 Task: Use Golf Hit 1 Sound Effect in this video "Movie A.mp4"
Action: Mouse moved to (737, 198)
Screenshot: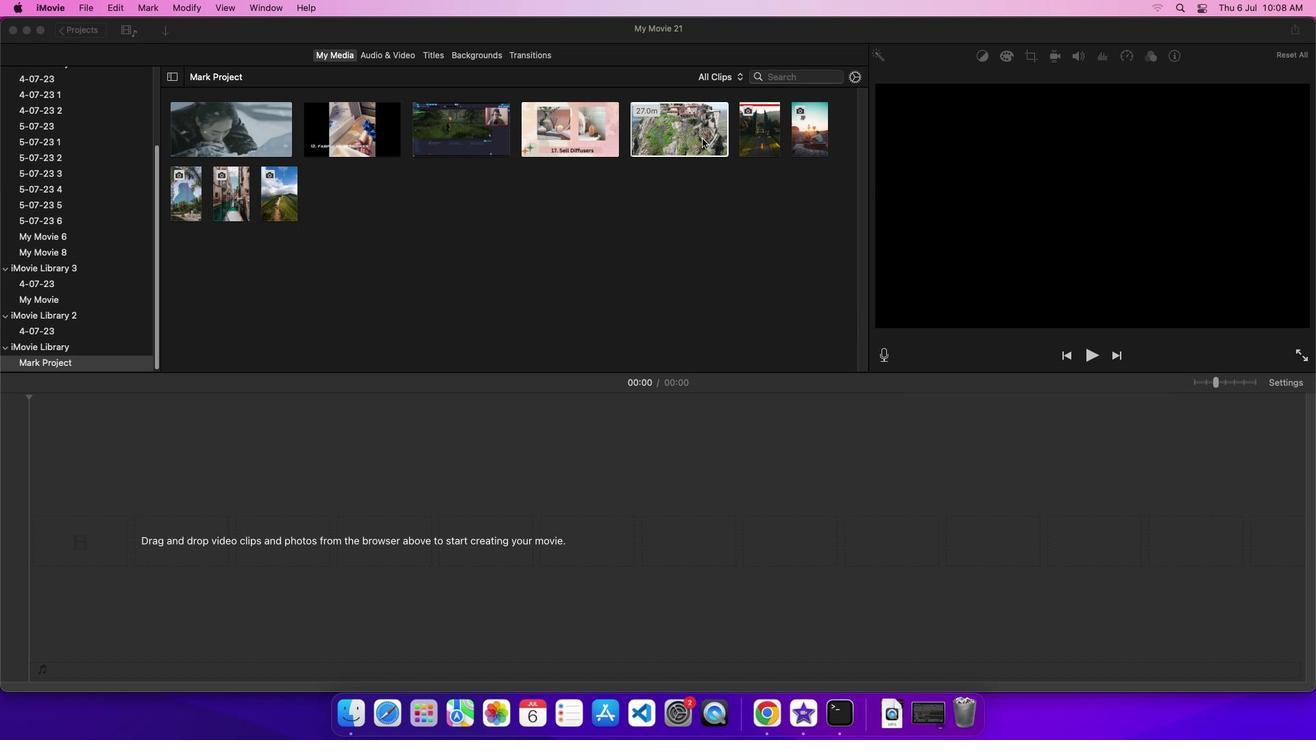 
Action: Mouse pressed left at (737, 198)
Screenshot: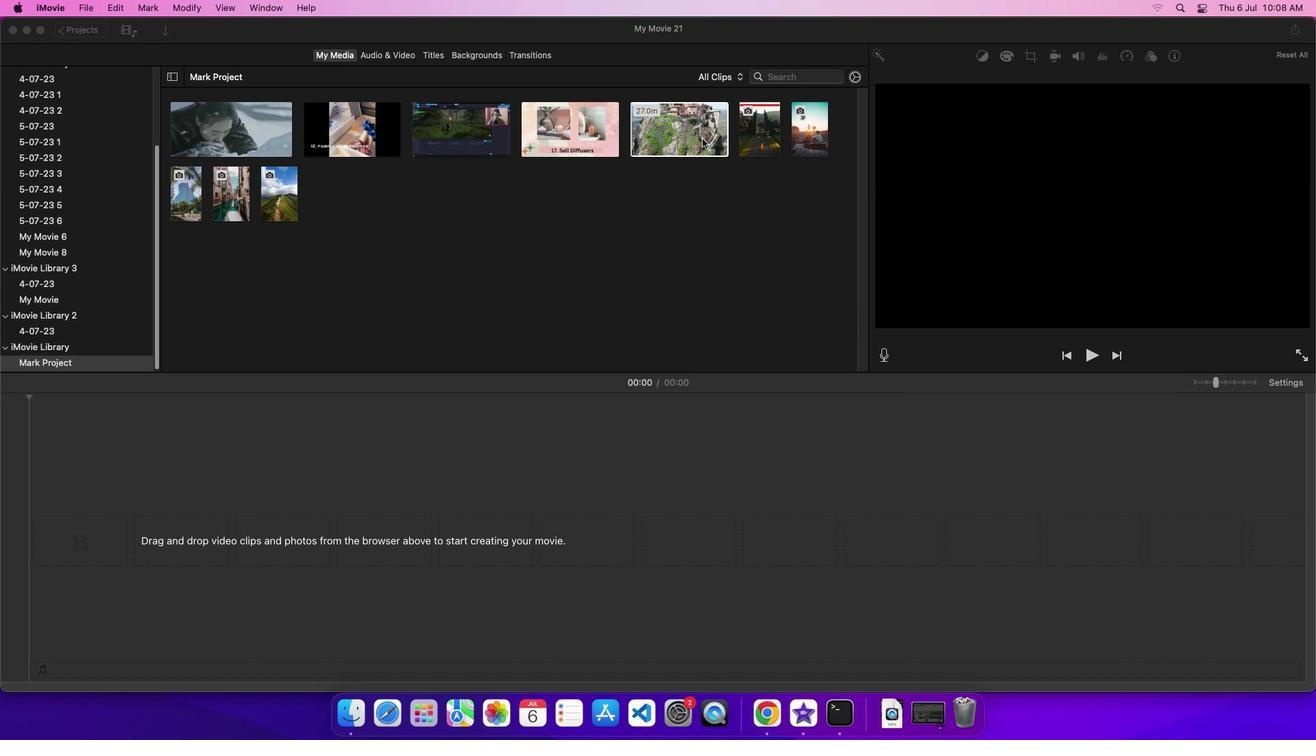 
Action: Mouse pressed left at (737, 198)
Screenshot: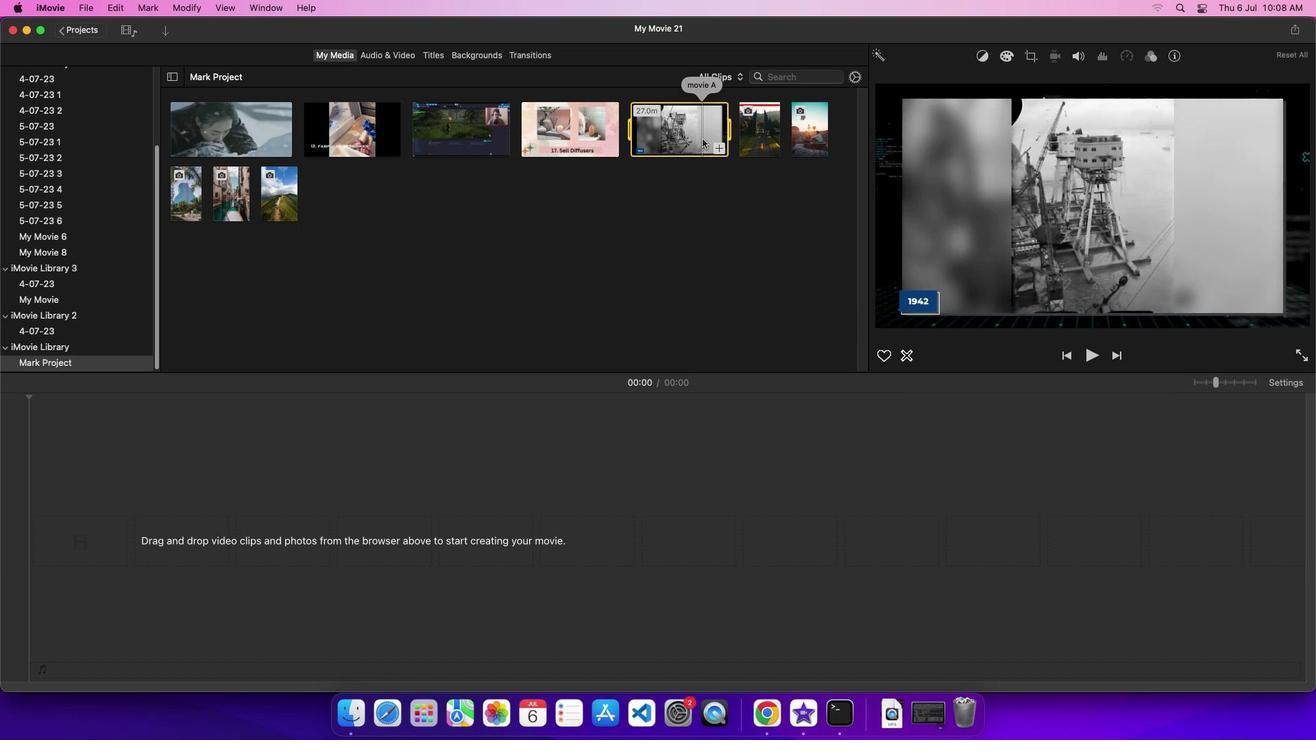 
Action: Mouse moved to (1172, 371)
Screenshot: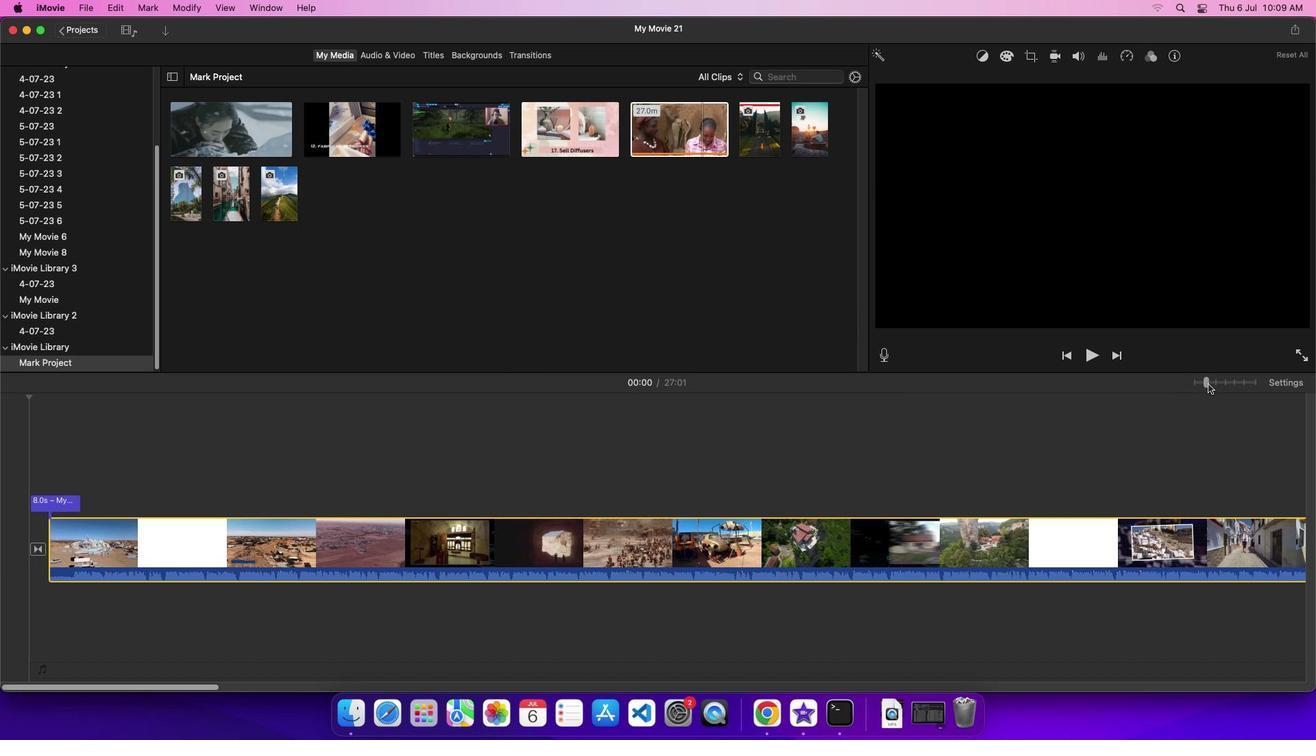 
Action: Mouse pressed left at (1172, 371)
Screenshot: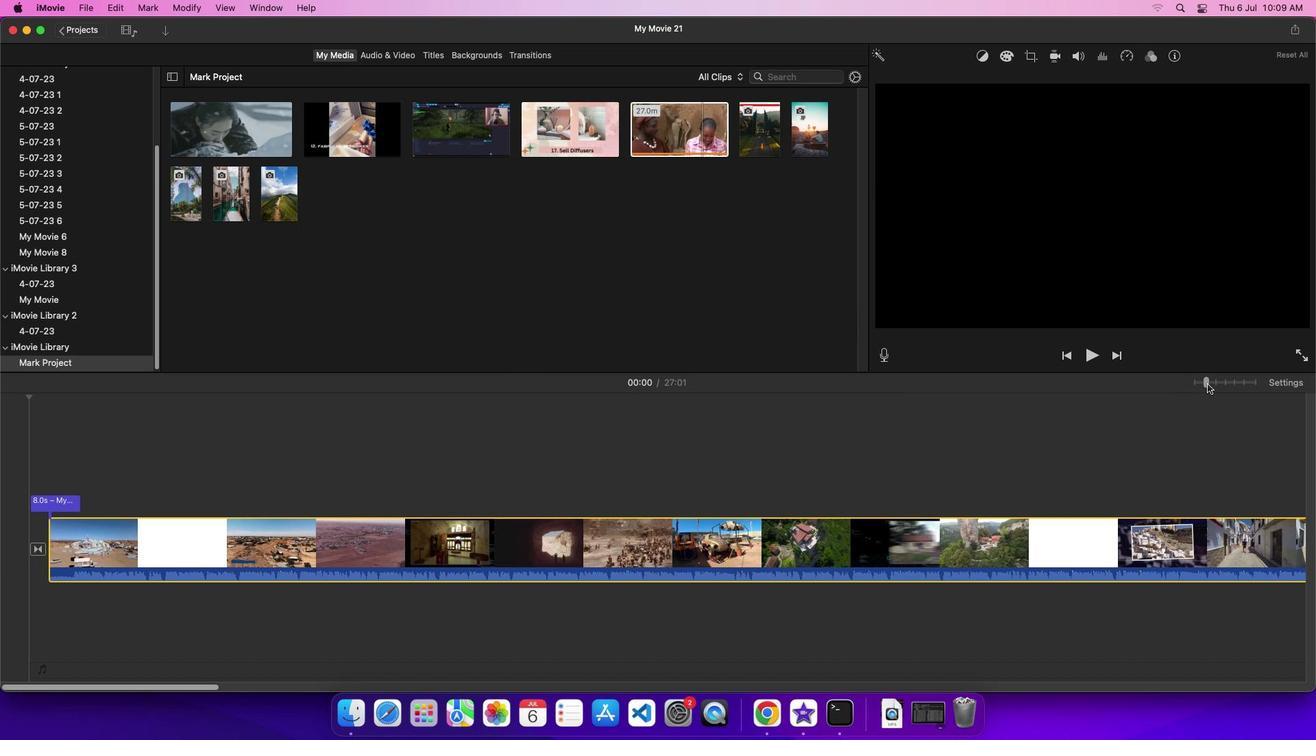 
Action: Mouse moved to (461, 139)
Screenshot: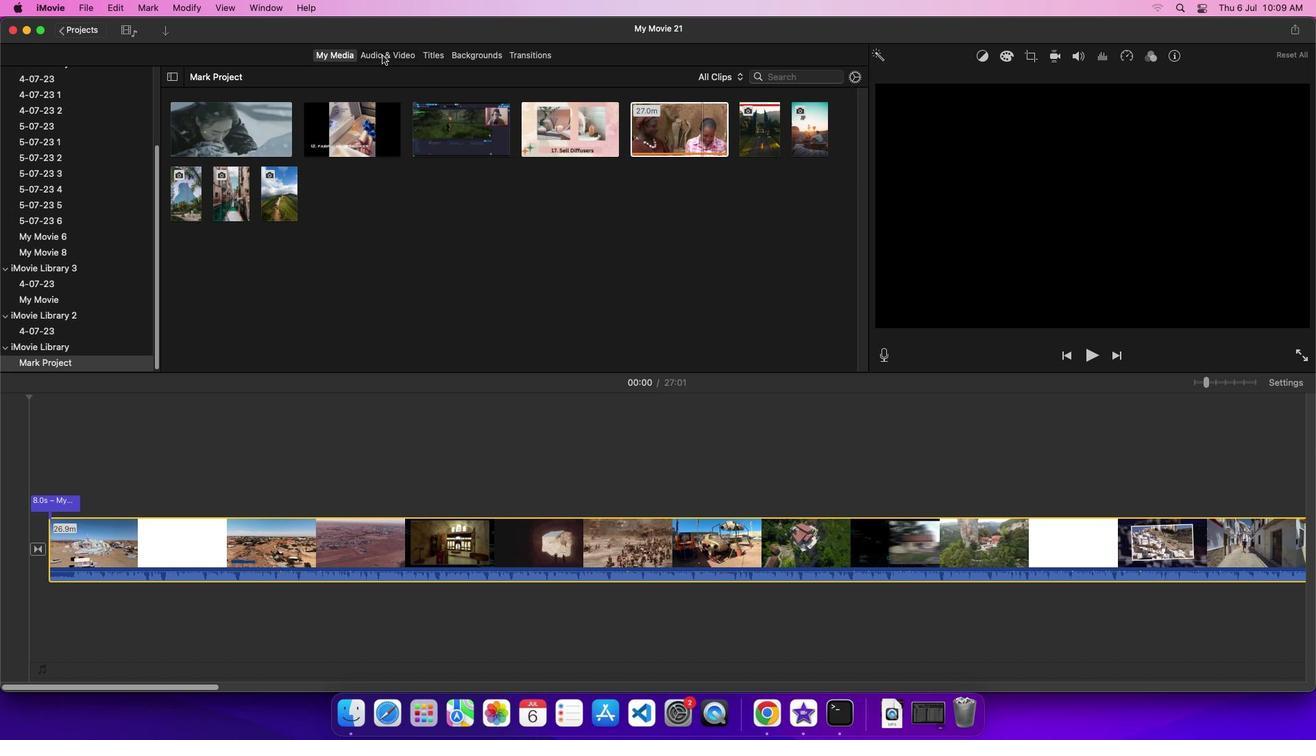 
Action: Mouse pressed left at (461, 139)
Screenshot: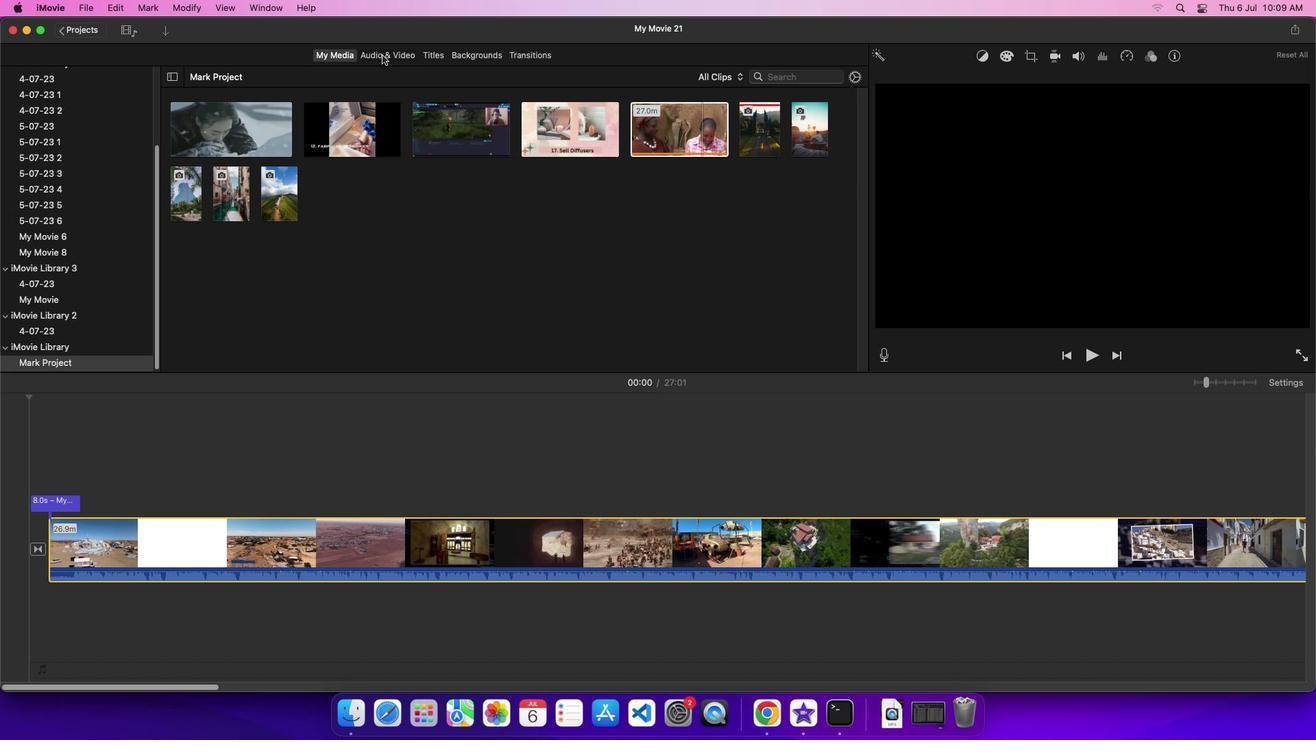 
Action: Mouse moved to (209, 192)
Screenshot: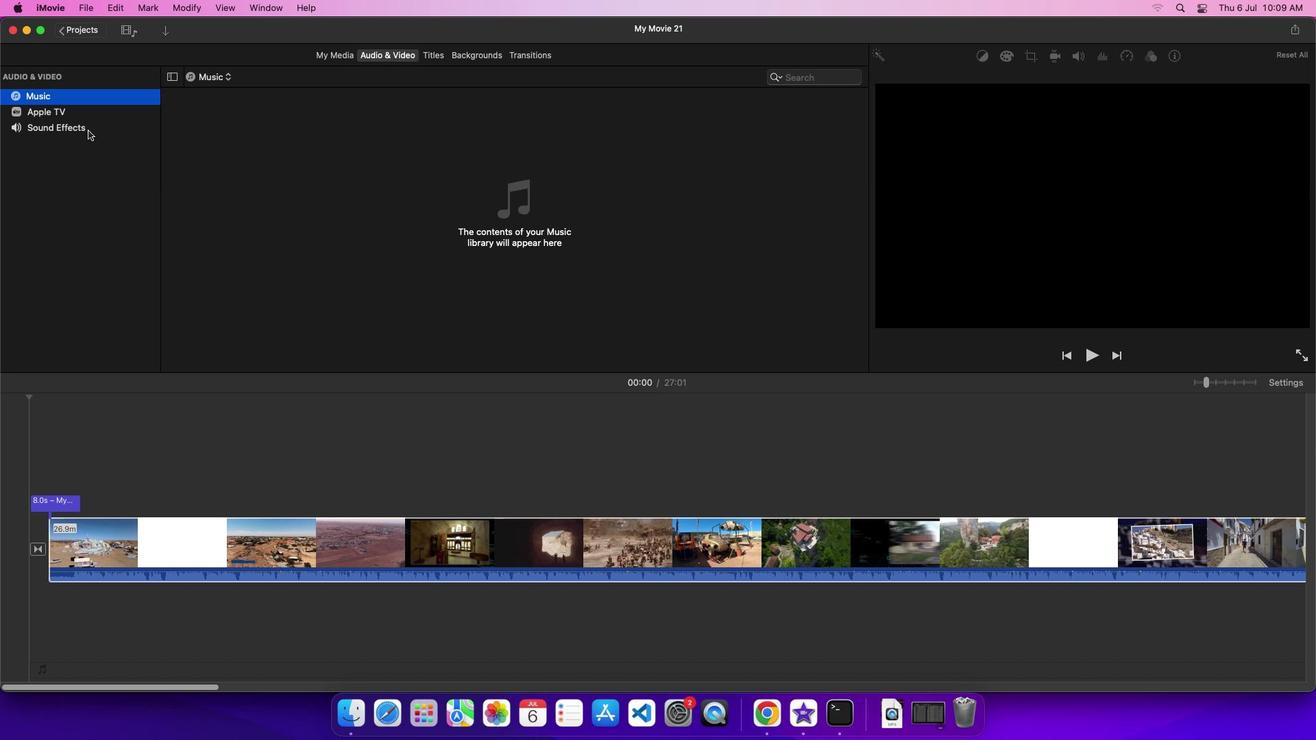 
Action: Mouse pressed left at (209, 192)
Screenshot: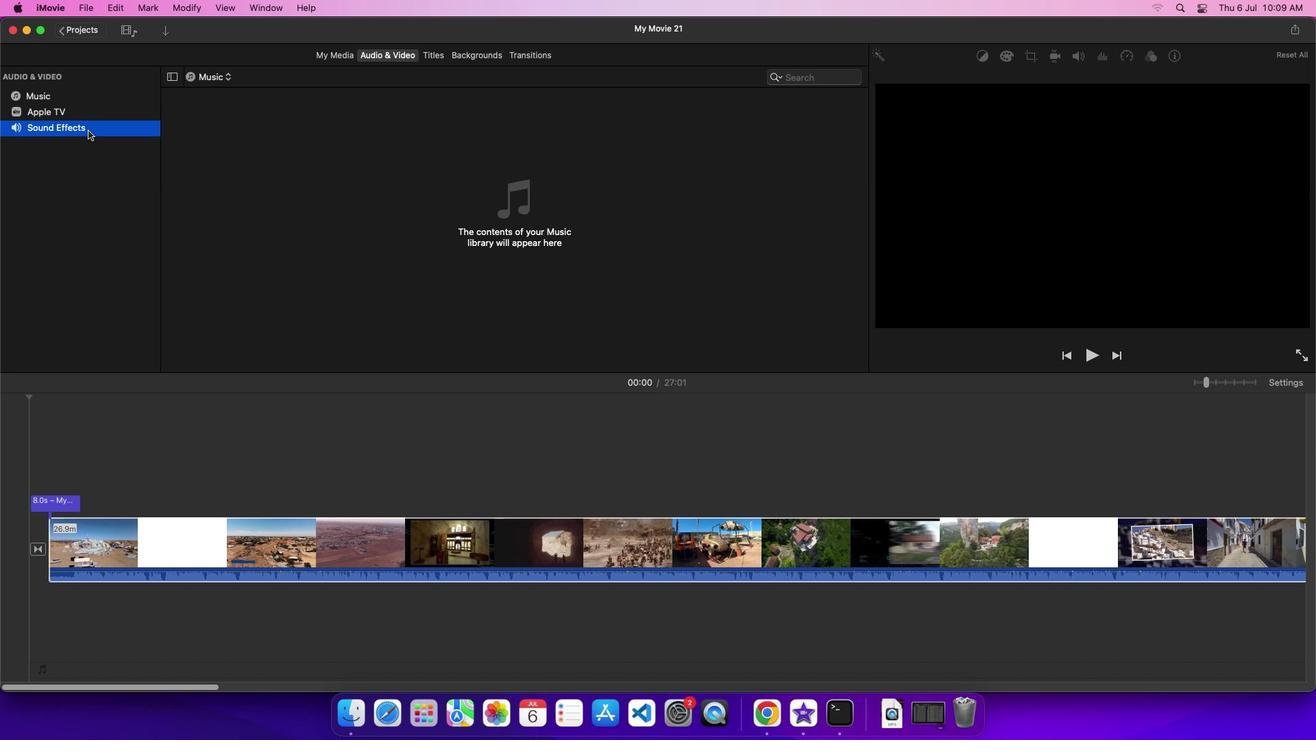 
Action: Mouse moved to (341, 252)
Screenshot: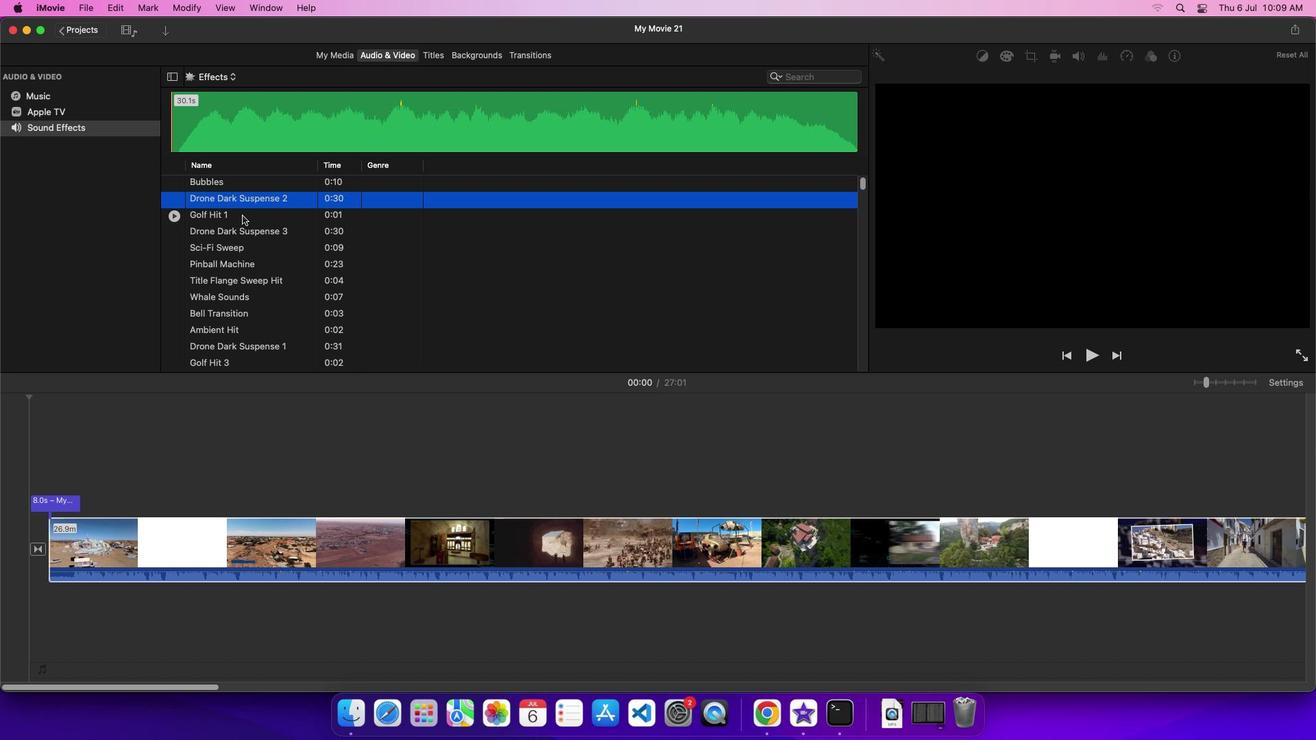 
Action: Mouse pressed left at (341, 252)
Screenshot: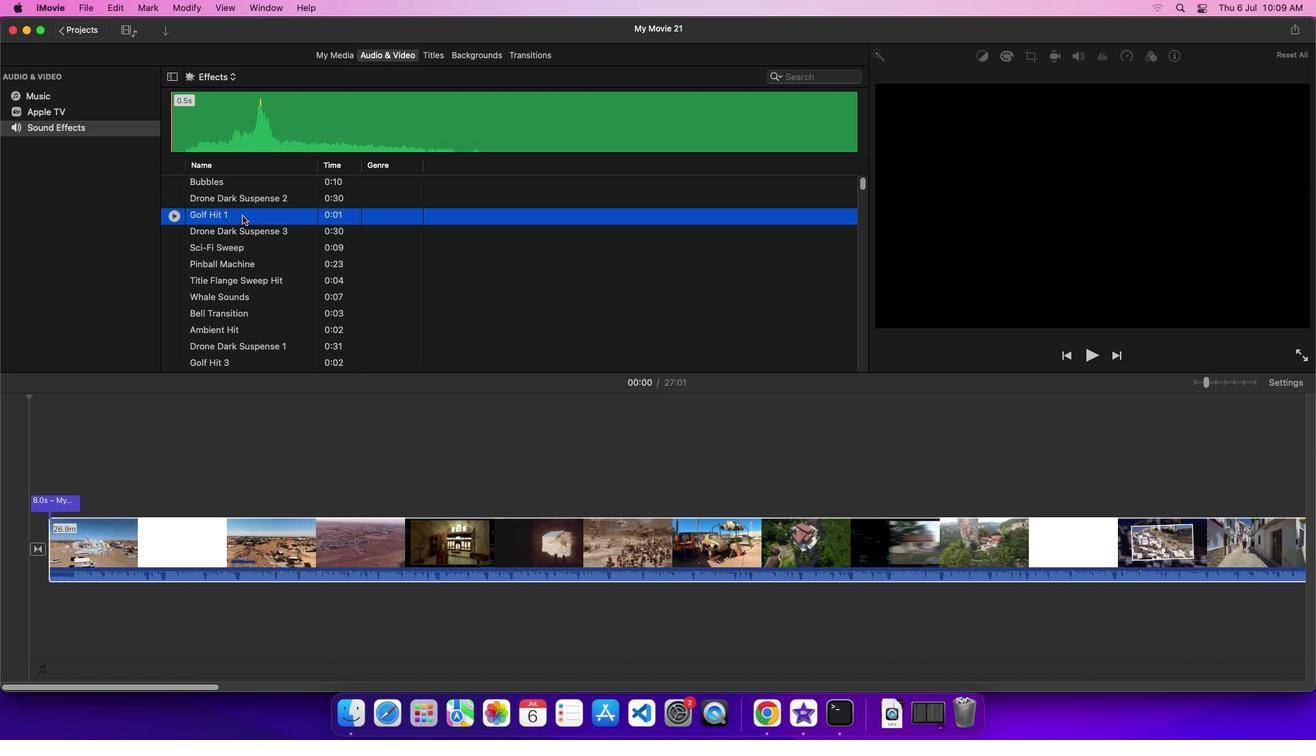 
Action: Mouse moved to (351, 254)
Screenshot: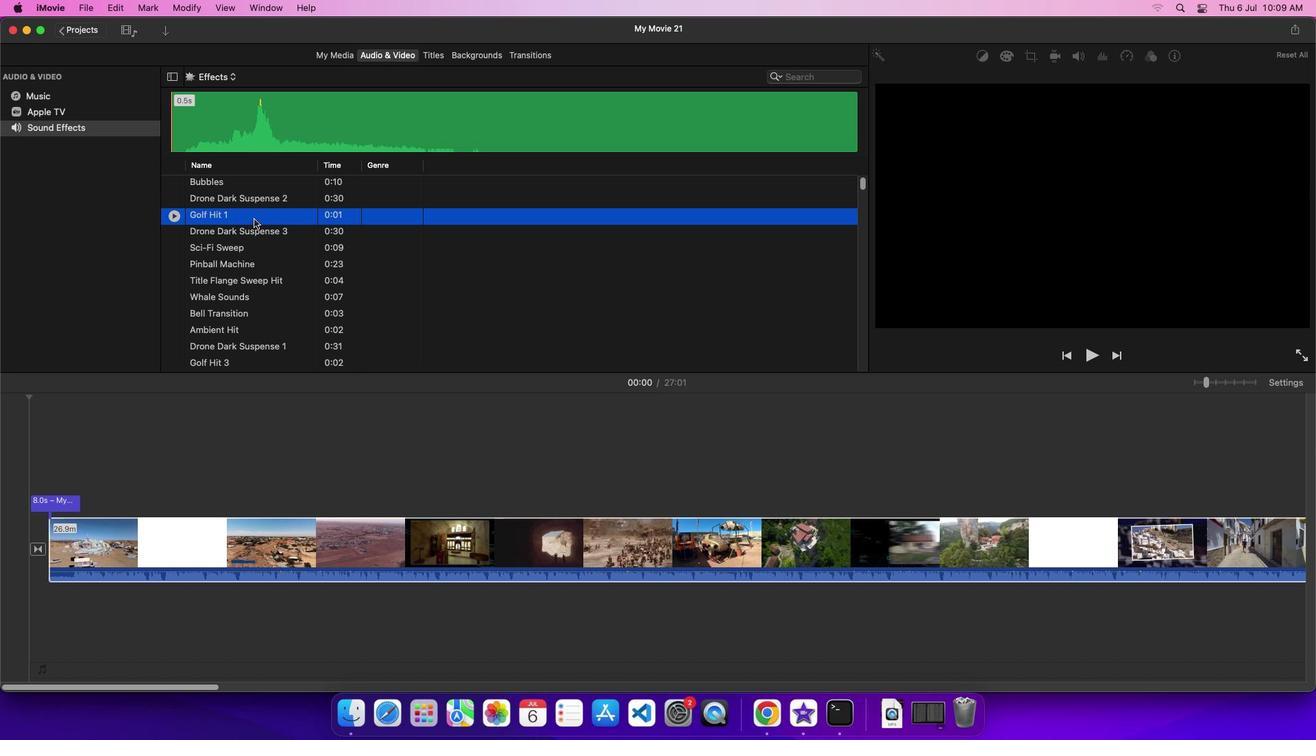 
Action: Mouse pressed left at (351, 254)
Screenshot: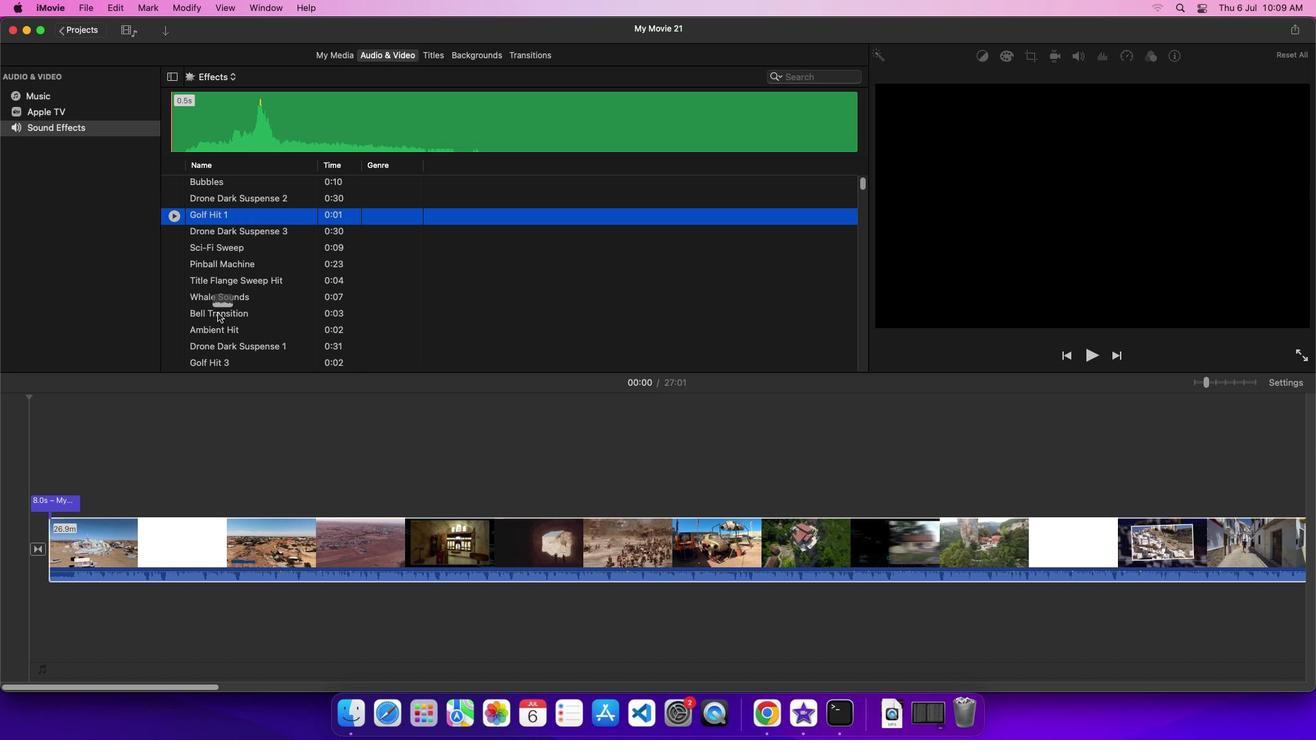 
Action: Mouse moved to (251, 538)
Screenshot: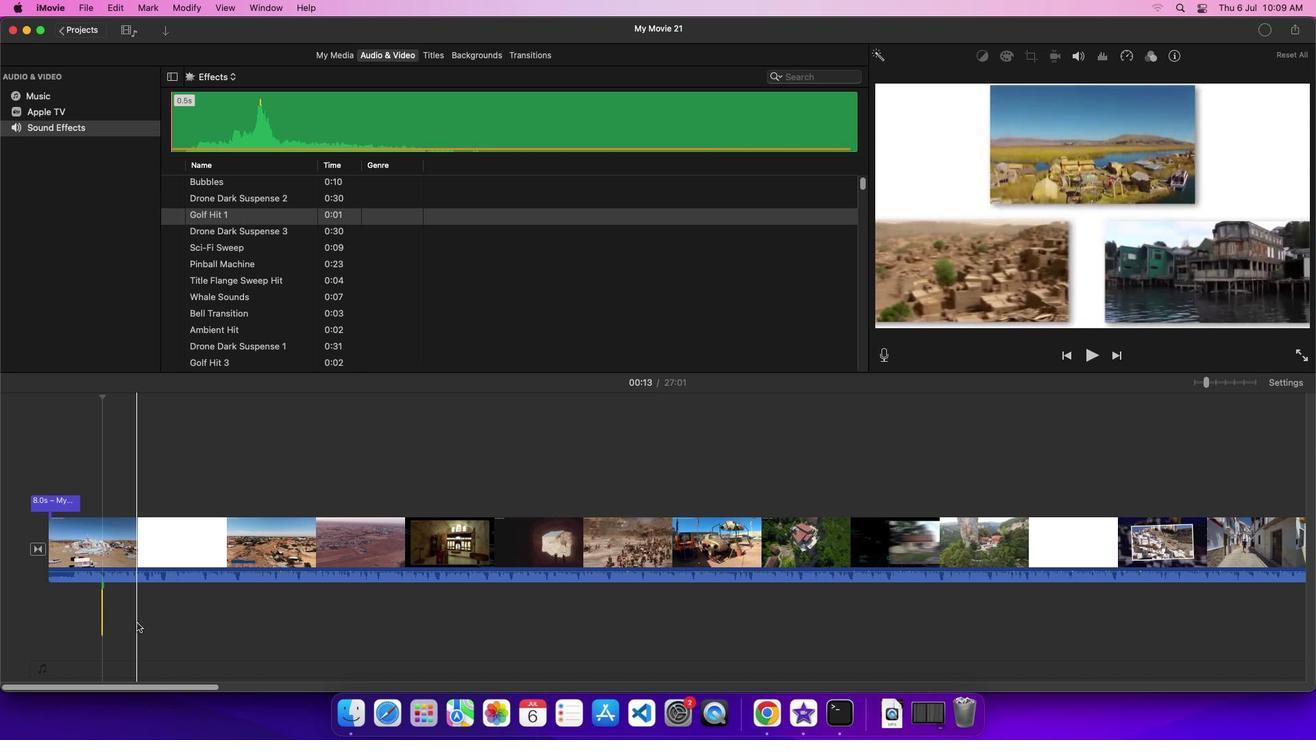 
